 Task: Schedule a meeting to discuss spiritual growth goals.
Action: Mouse moved to (70, 97)
Screenshot: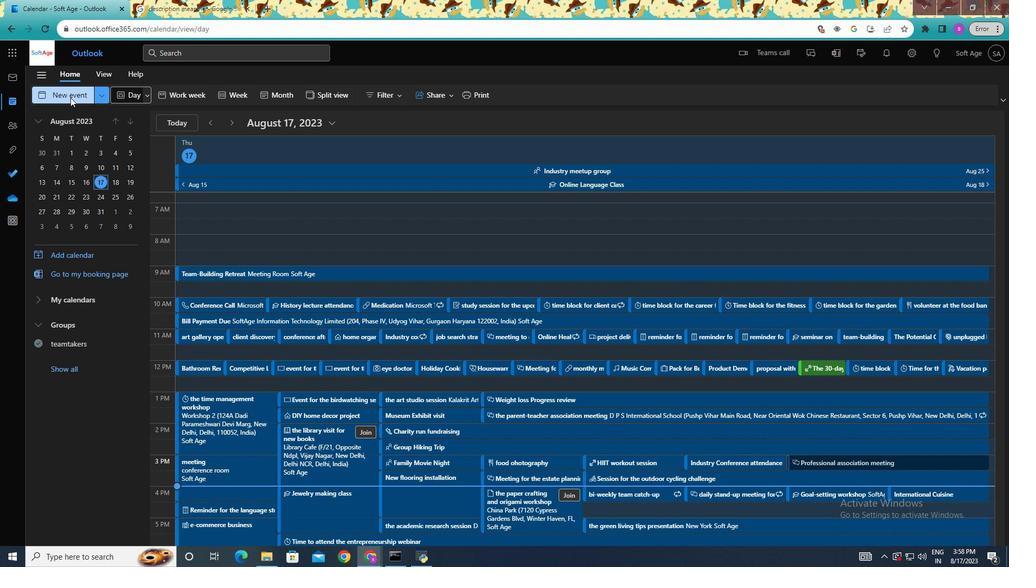
Action: Mouse pressed left at (70, 97)
Screenshot: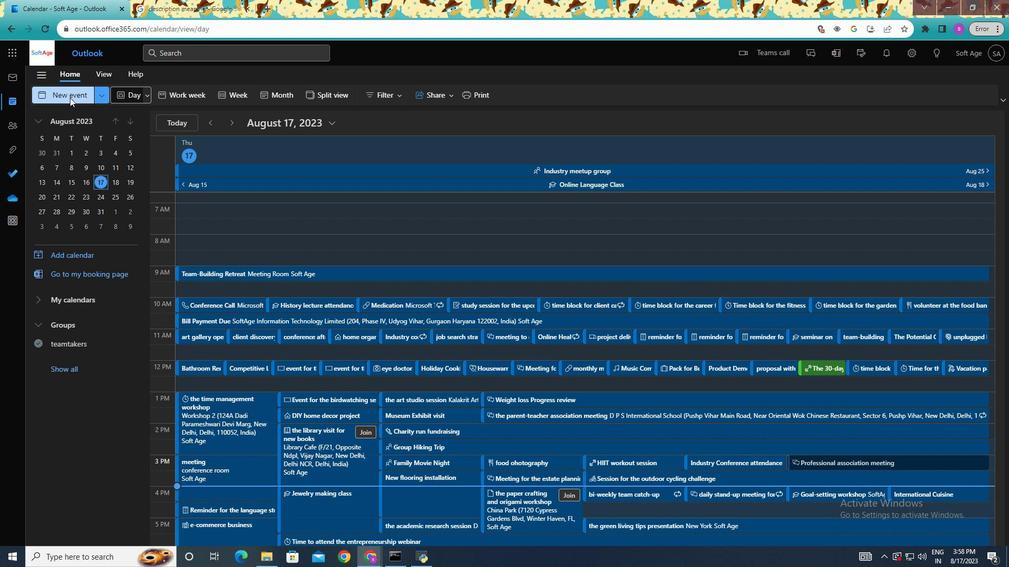 
Action: Mouse moved to (305, 158)
Screenshot: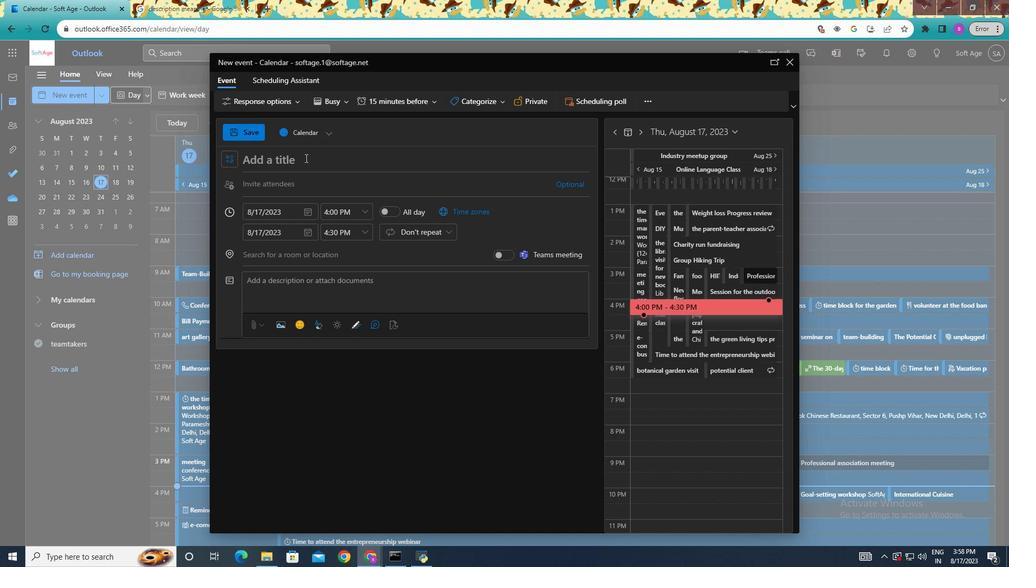 
Action: Mouse pressed left at (305, 158)
Screenshot: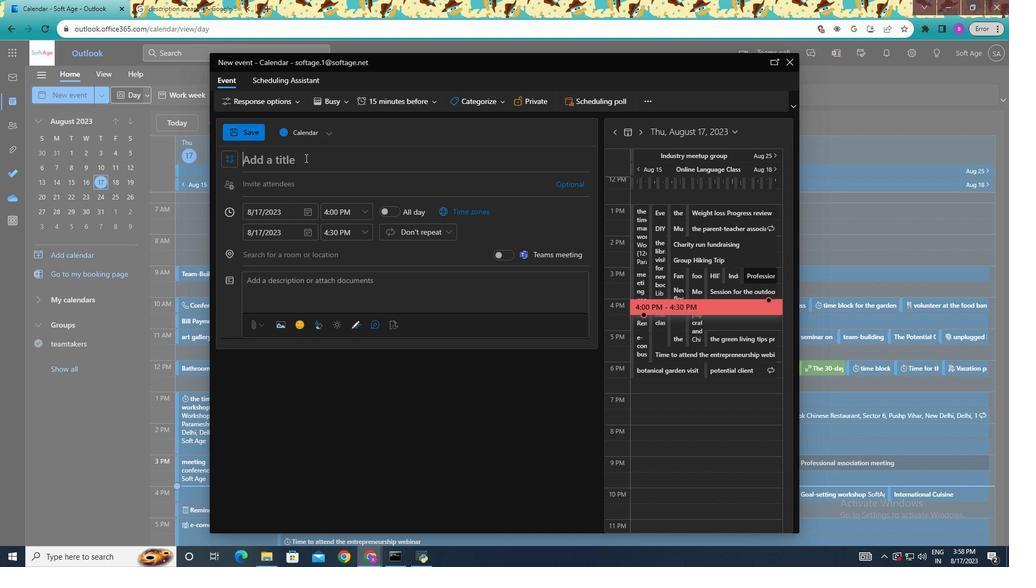 
Action: Key pressed <Key.shift>Discuss<Key.space>spriritual<Key.space>growth<Key.space>goals
Screenshot: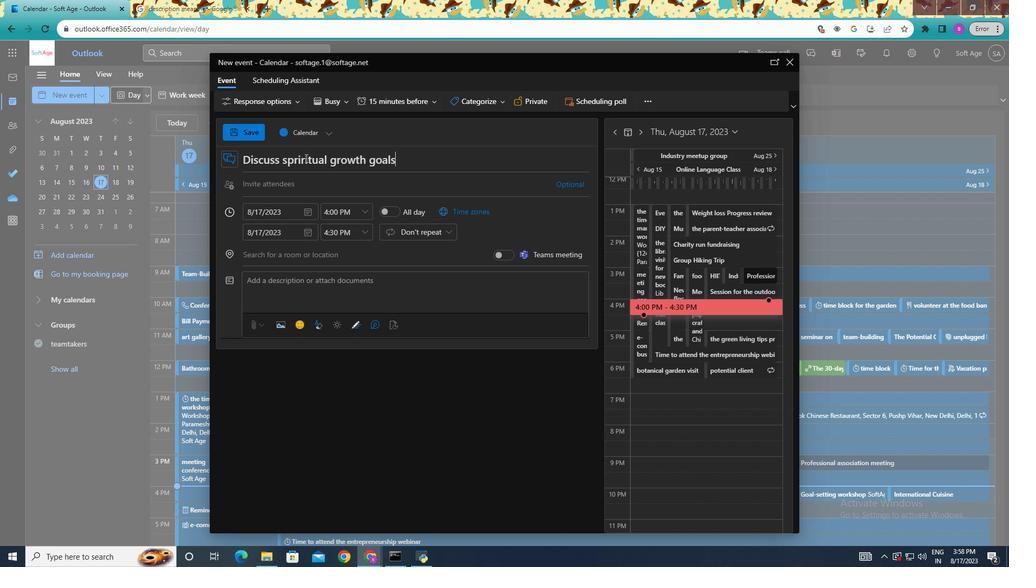 
Action: Mouse moved to (289, 186)
Screenshot: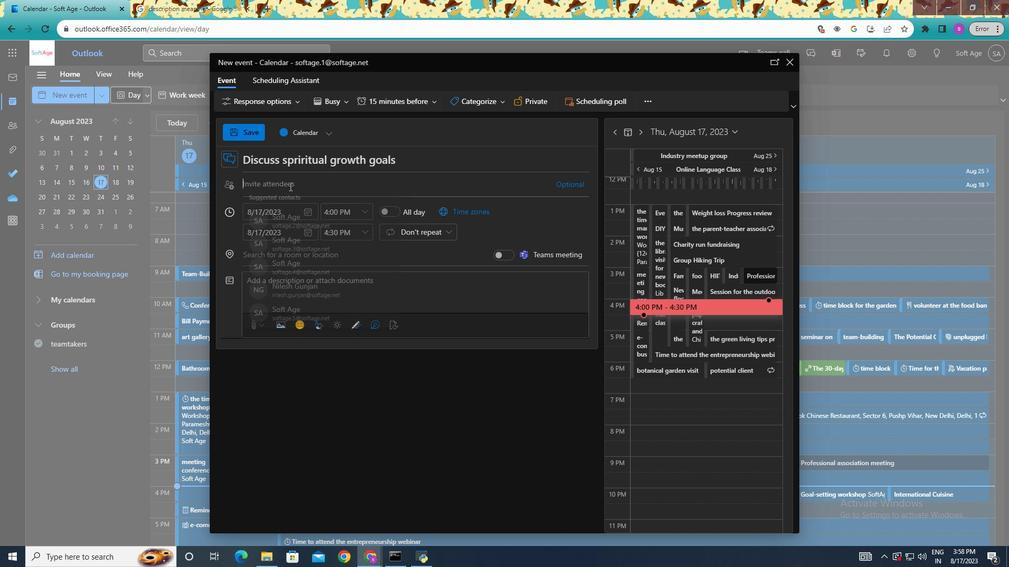 
Action: Mouse pressed left at (289, 186)
Screenshot: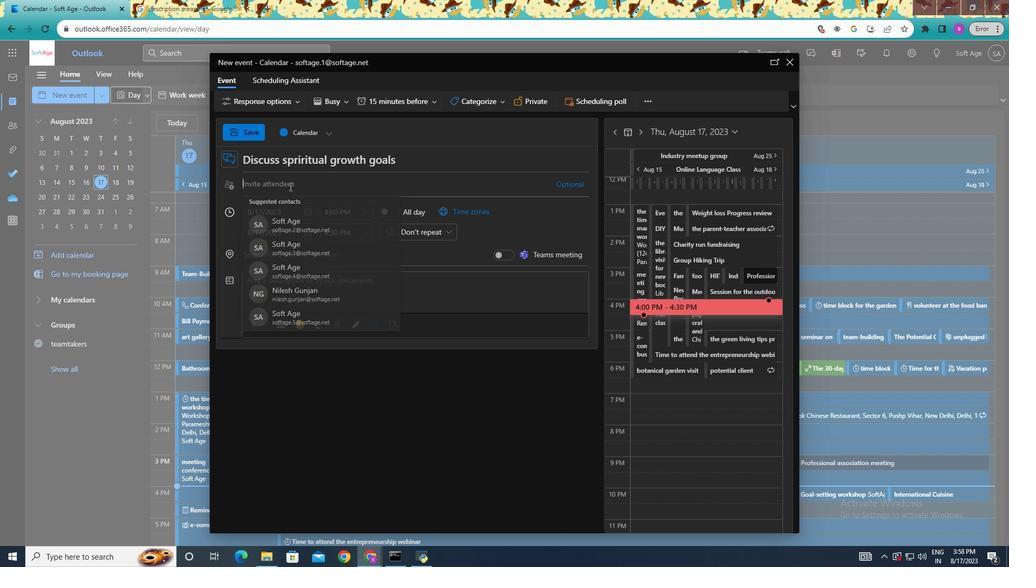 
Action: Mouse moved to (297, 234)
Screenshot: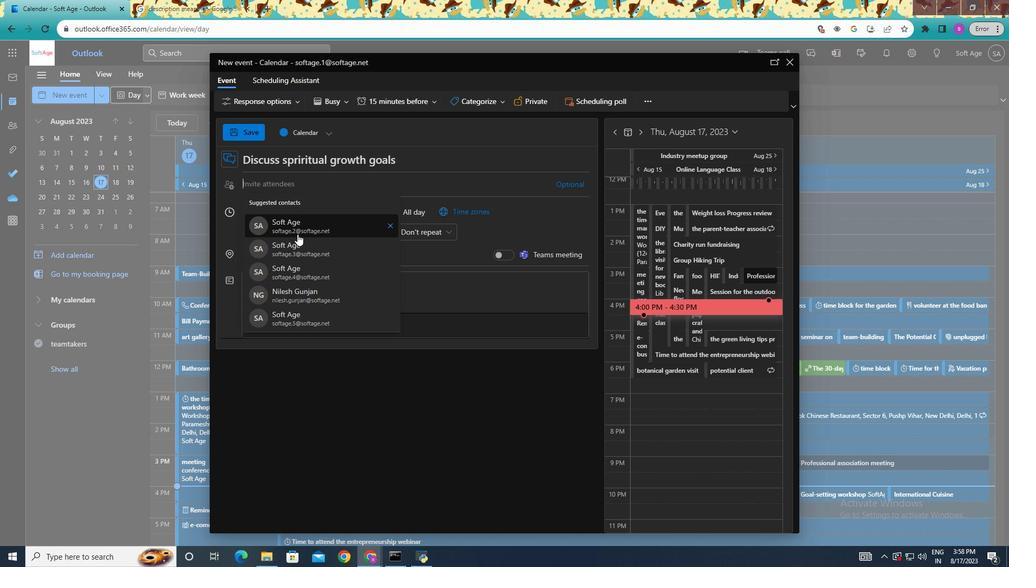 
Action: Mouse pressed left at (297, 234)
Screenshot: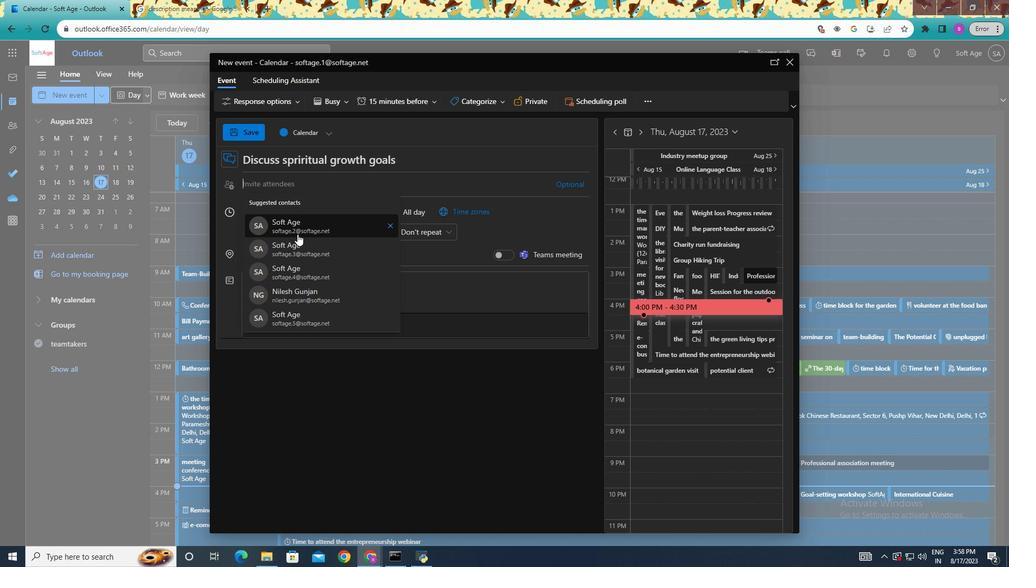 
Action: Mouse moved to (401, 272)
Screenshot: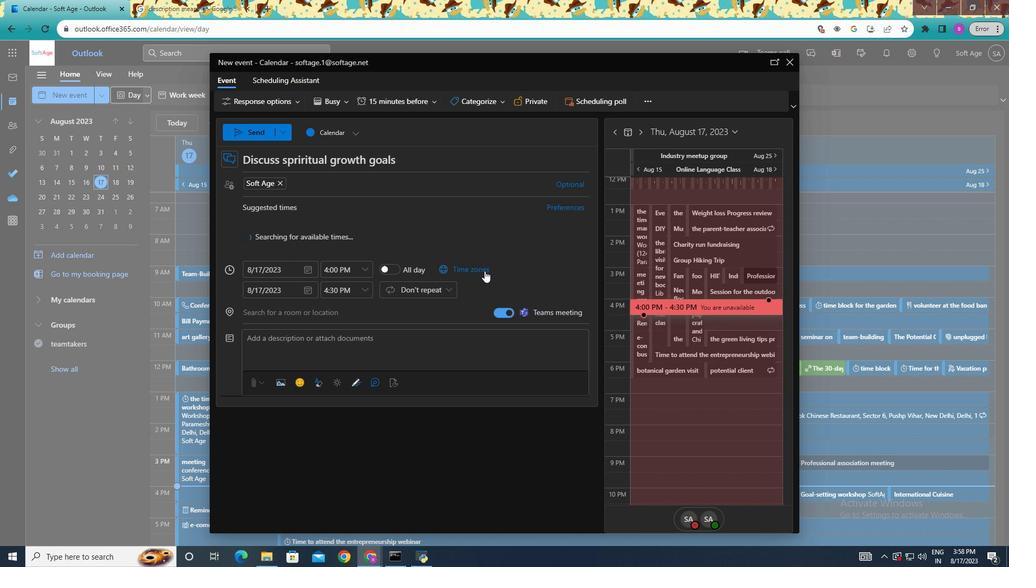 
Action: Mouse scrolled (401, 271) with delta (0, 0)
Screenshot: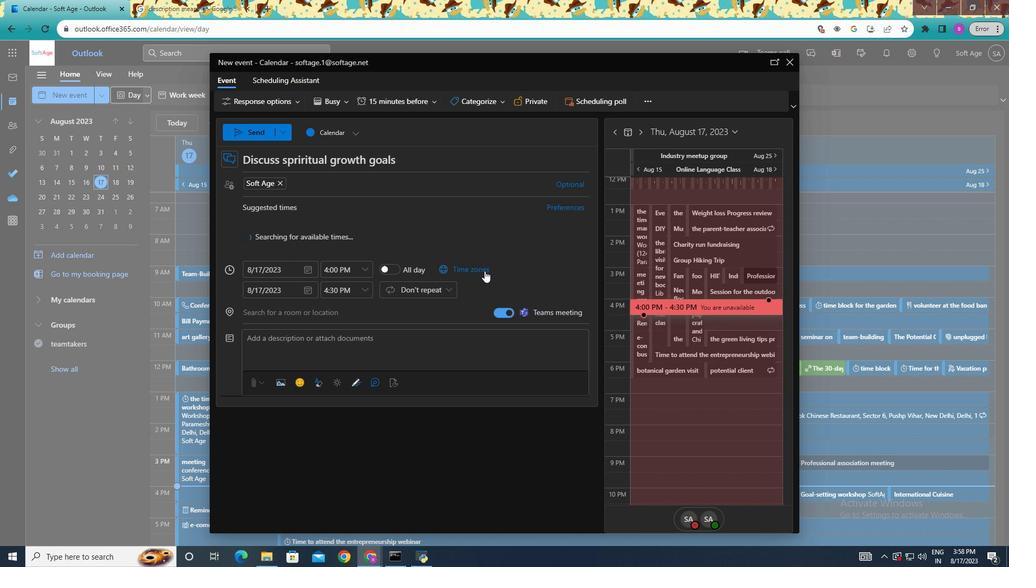 
Action: Mouse moved to (301, 266)
Screenshot: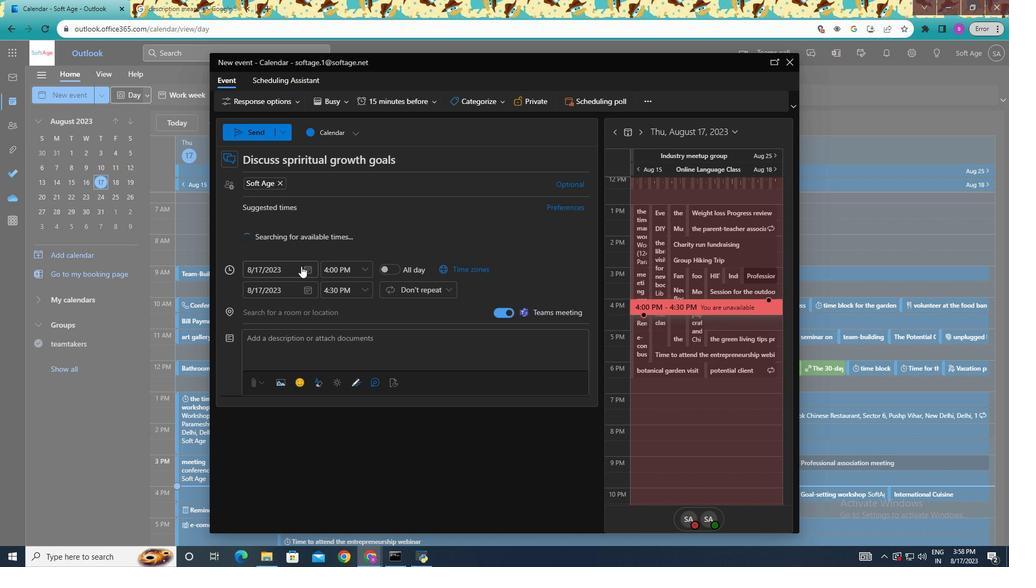 
Action: Mouse pressed left at (301, 266)
Screenshot: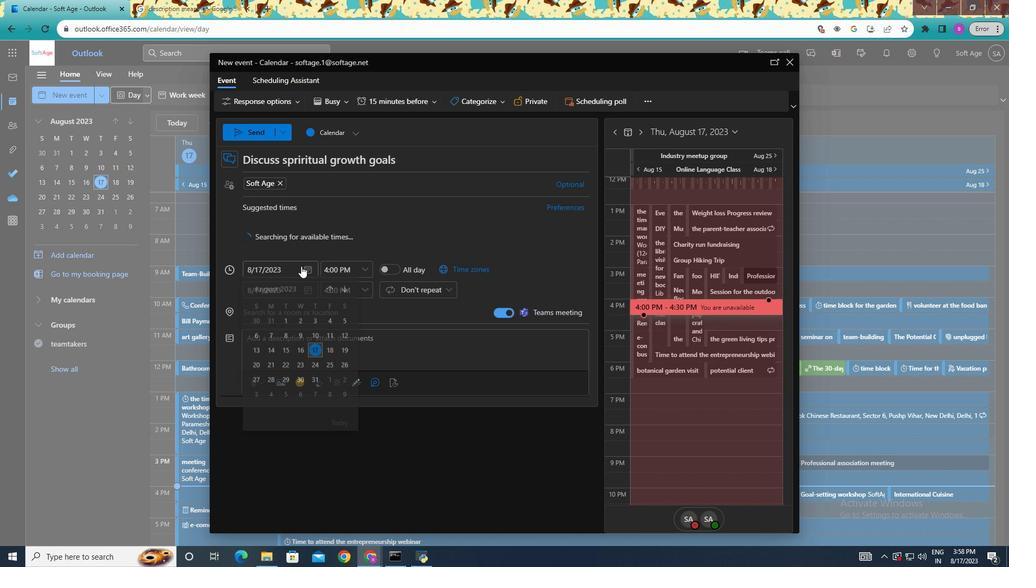 
Action: Mouse moved to (349, 356)
Screenshot: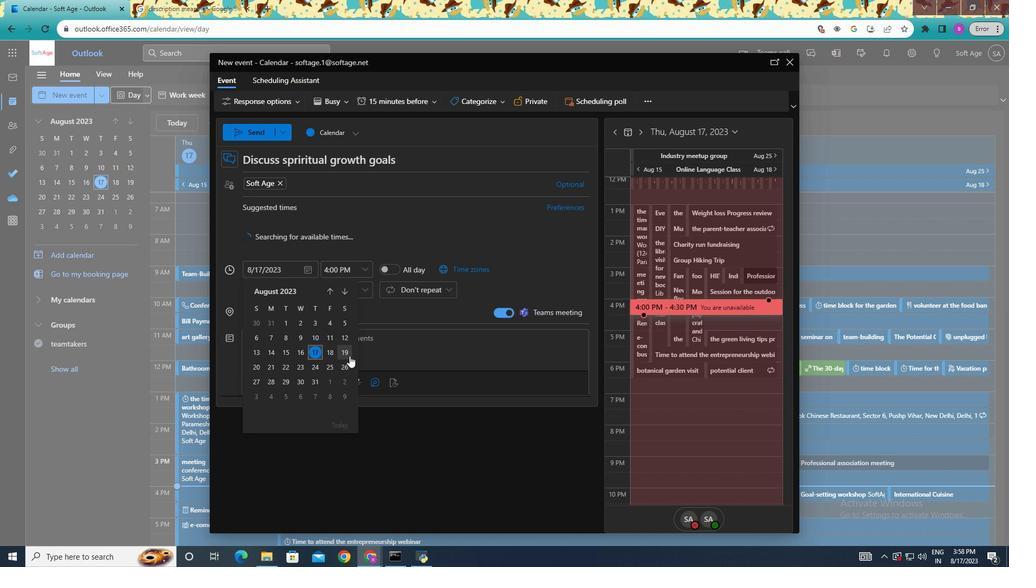 
Action: Mouse pressed left at (349, 356)
Screenshot: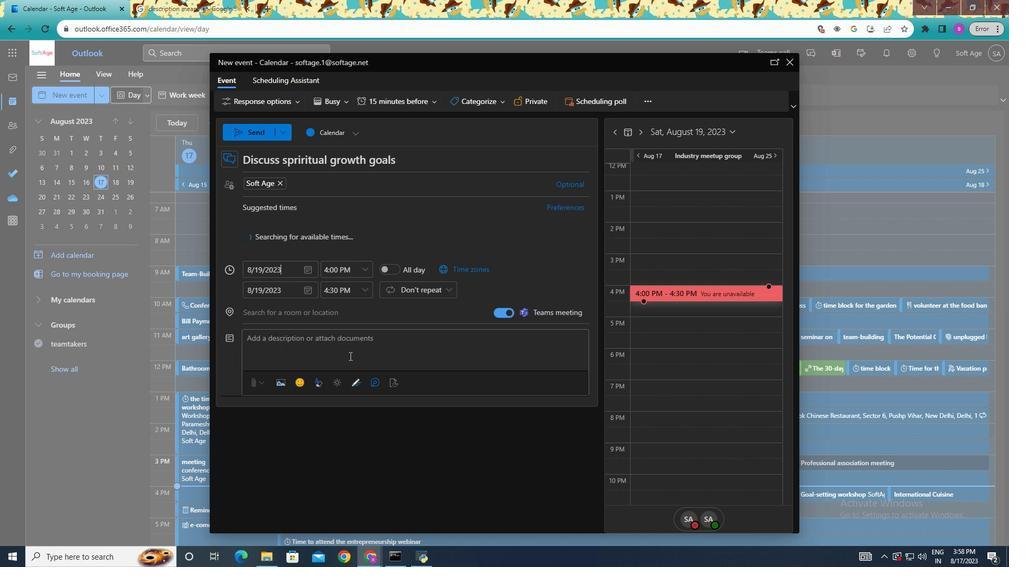 
Action: Mouse moved to (365, 273)
Screenshot: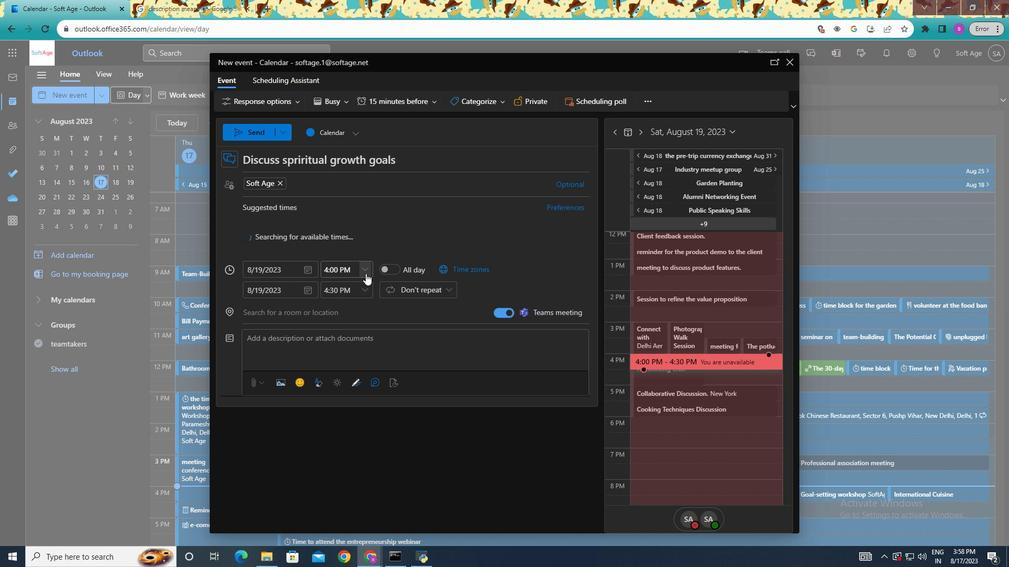 
Action: Mouse pressed left at (365, 273)
Screenshot: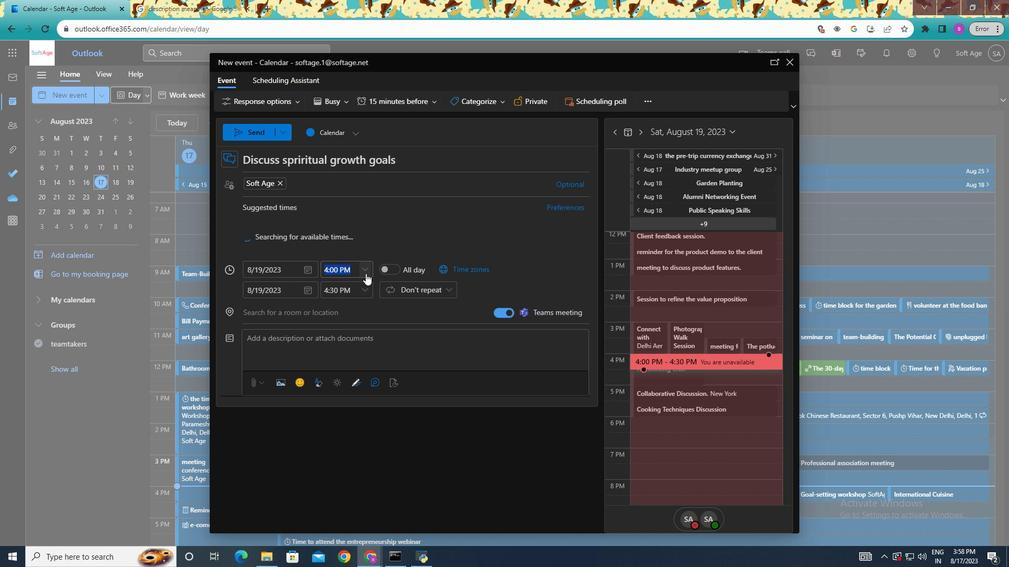 
Action: Mouse moved to (347, 308)
Screenshot: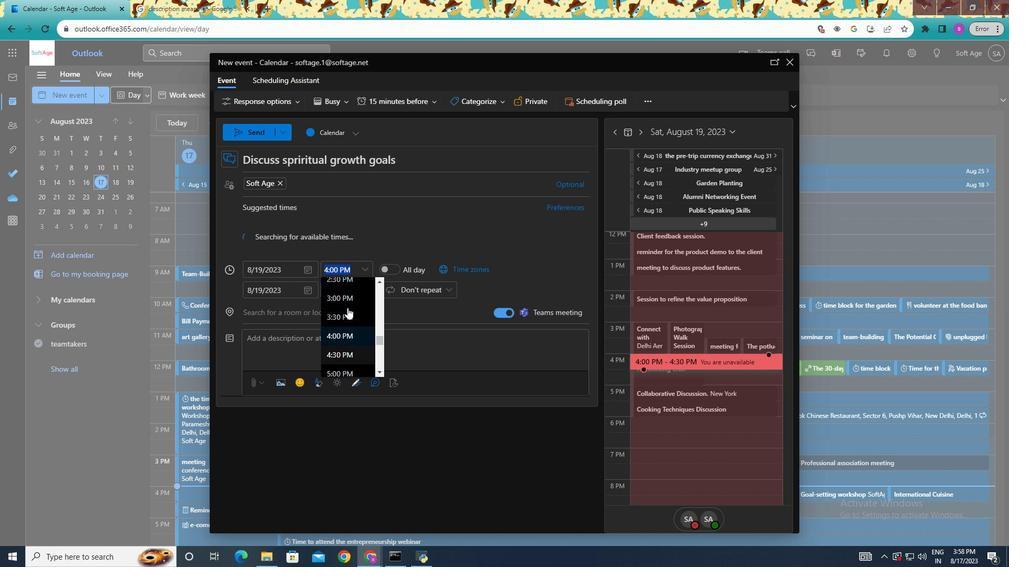 
Action: Mouse scrolled (347, 308) with delta (0, 0)
Screenshot: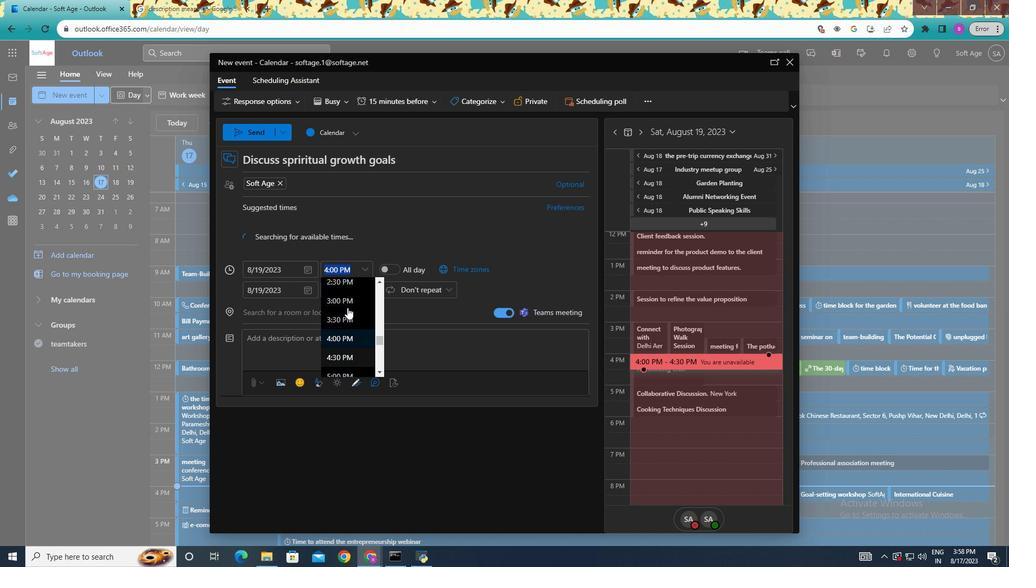
Action: Mouse moved to (358, 300)
Screenshot: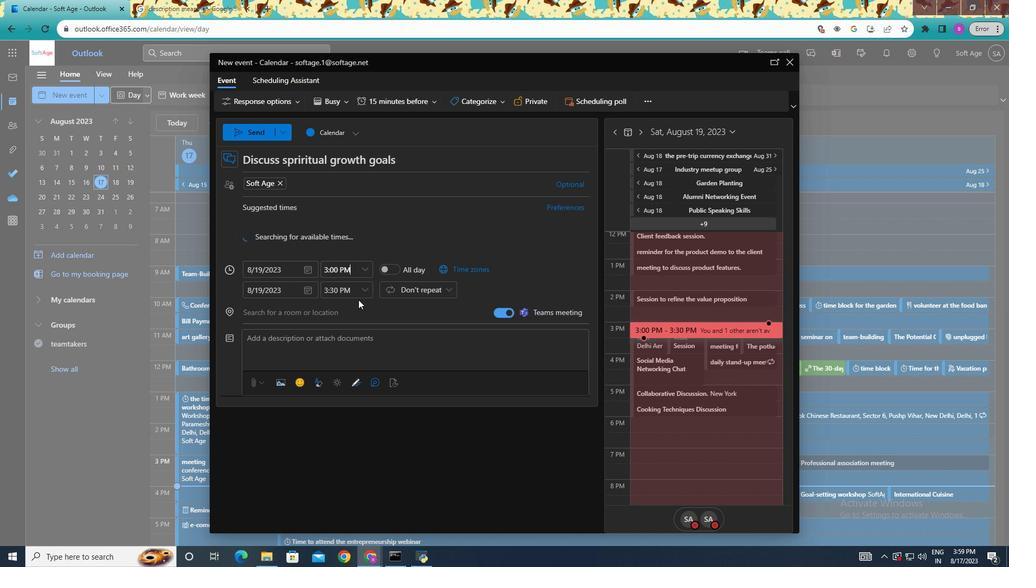 
Action: Mouse pressed left at (358, 300)
Screenshot: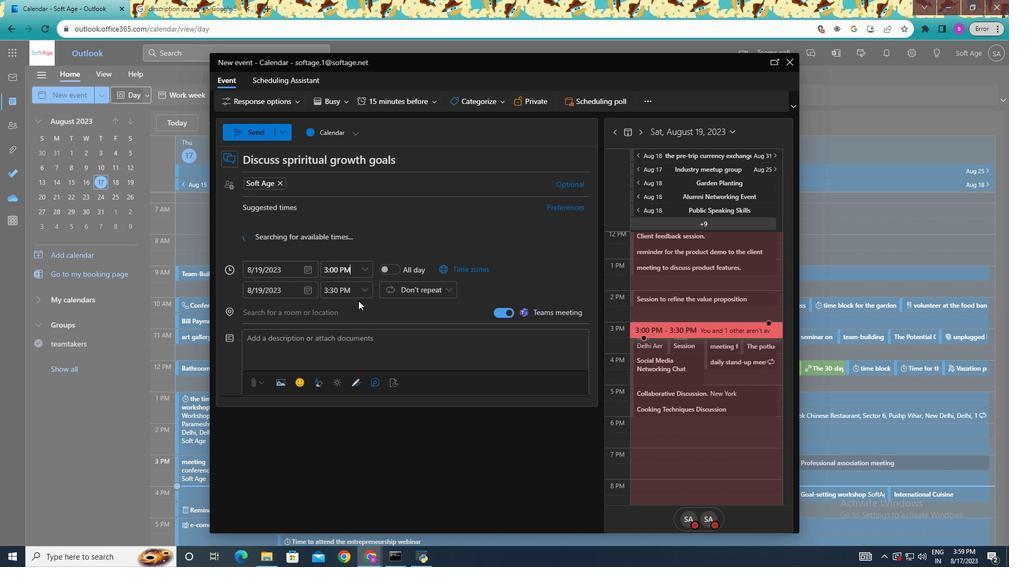 
Action: Mouse moved to (291, 310)
Screenshot: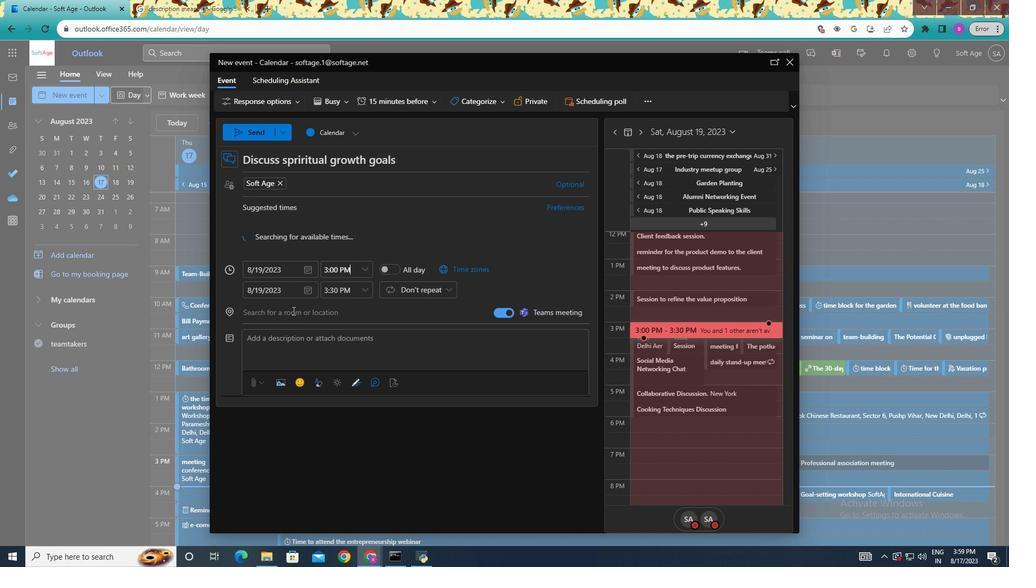
Action: Mouse pressed left at (291, 310)
Screenshot: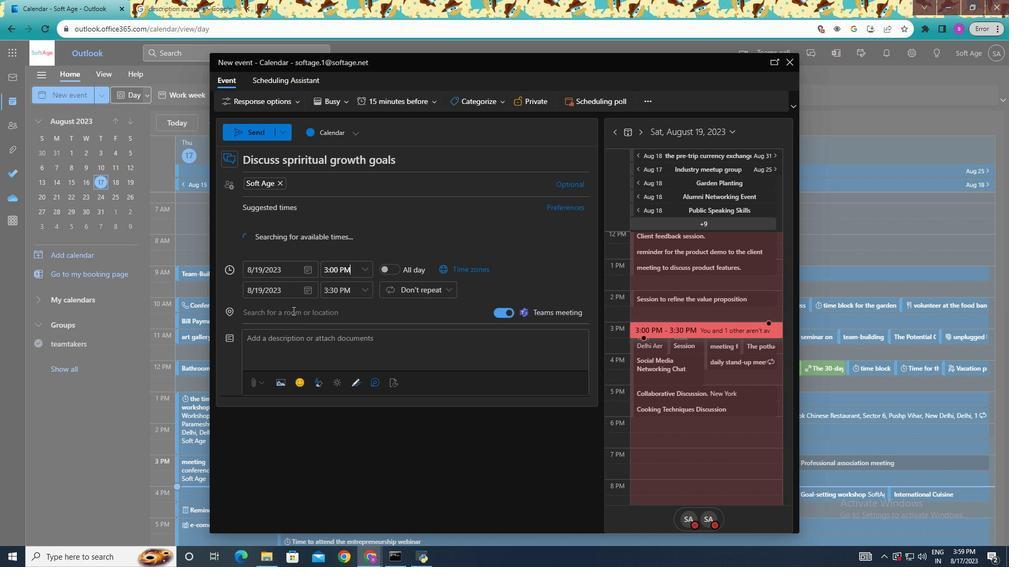 
Action: Mouse moved to (317, 375)
Screenshot: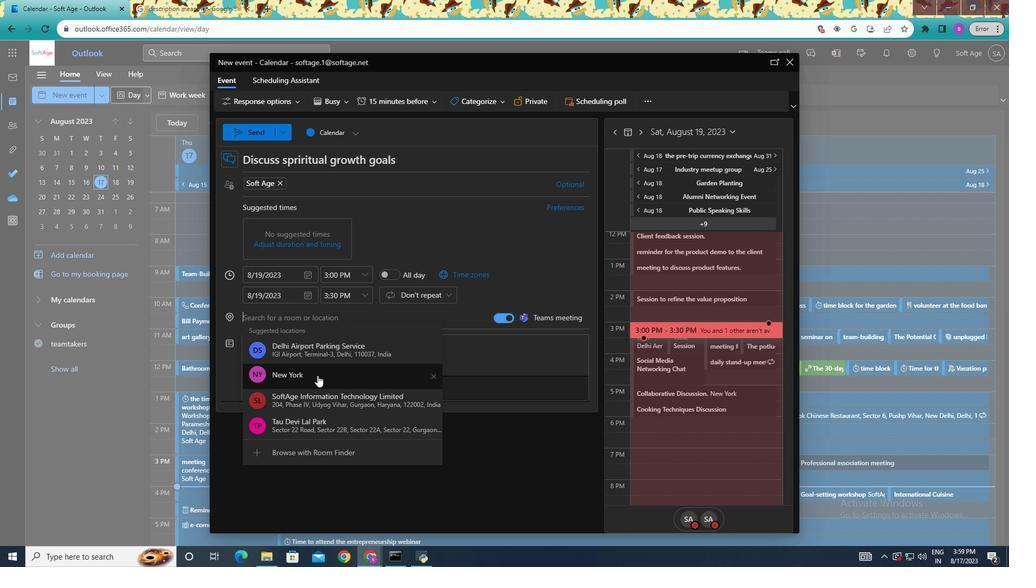 
Action: Mouse pressed left at (317, 375)
Screenshot: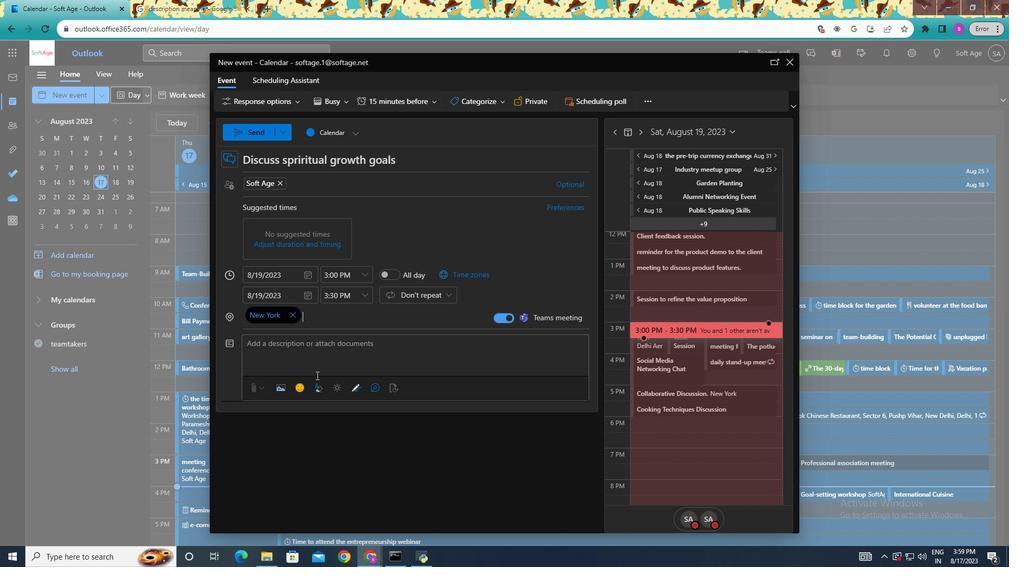 
Action: Mouse moved to (285, 336)
Screenshot: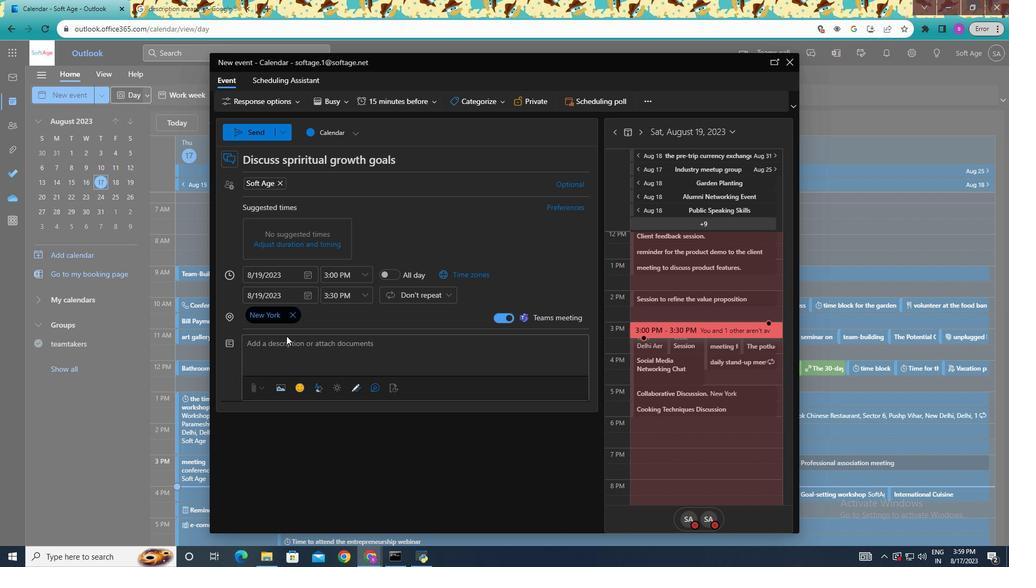 
Action: Mouse pressed left at (285, 336)
Screenshot: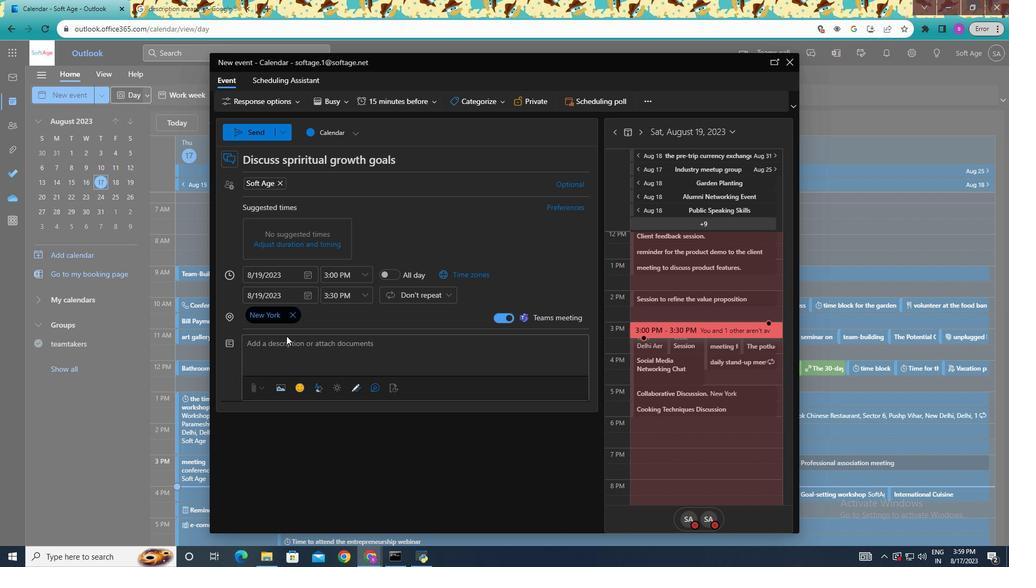 
Action: Mouse moved to (287, 343)
Screenshot: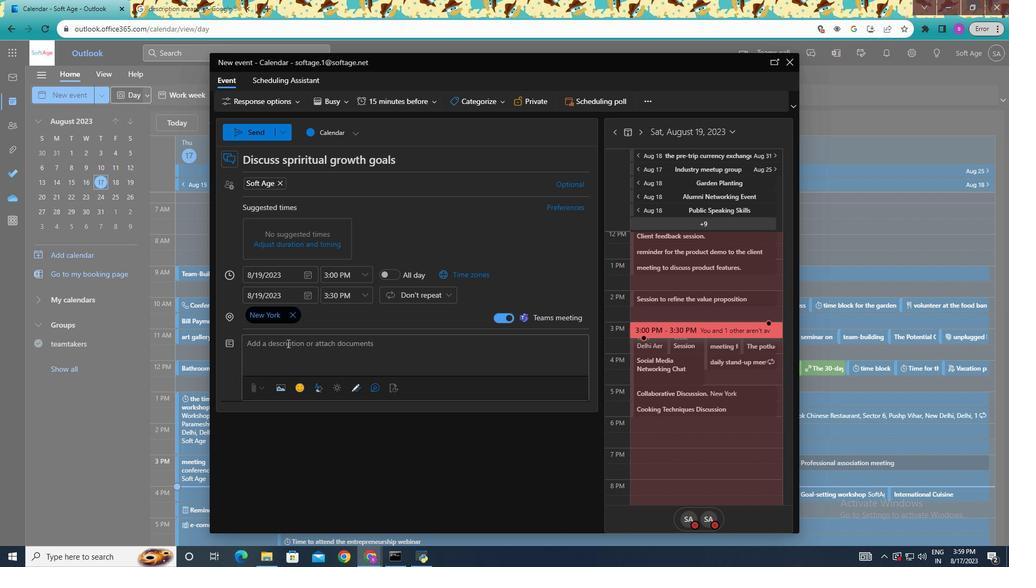 
Action: Mouse pressed left at (287, 343)
Screenshot: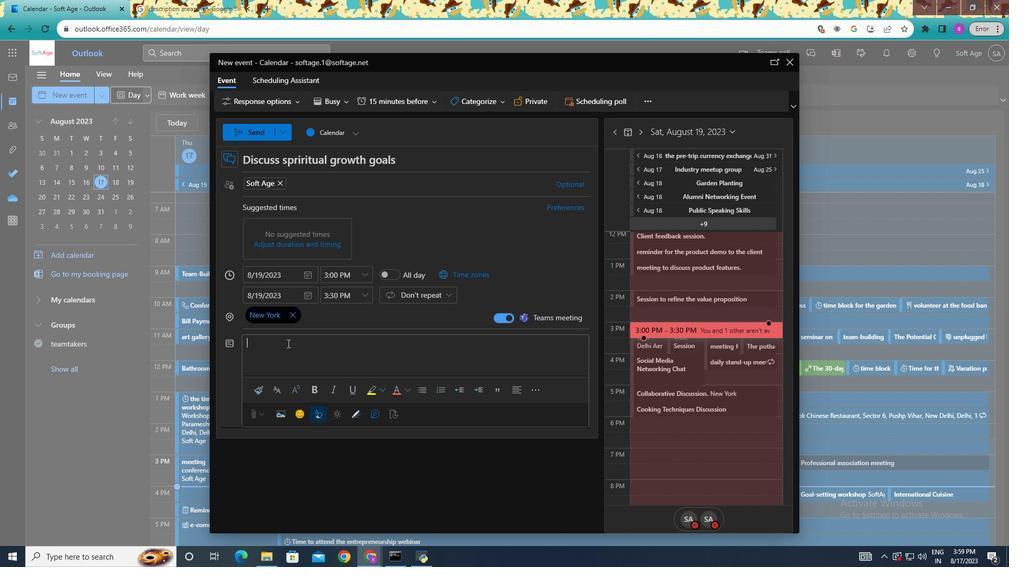 
Action: Key pressed <Key.shift>Spiritual<Key.space>growth<Key.space>goals<Key.space>are<Key.space>personal<Key.space>objectives<Key.space>aimed<Key.space>at<Key.space>enhancing<Key.space>yours<Key.backspace><Key.space>spirtual<Key.space>well<Key.backspace><Key.backspace><Key.backspace><Key.backspace><Key.backspace><Key.backspace><Key.backspace><Key.backspace><Key.backspace><Key.backspace>ritual<Key.space>gr<Key.backspace><Key.backspace>well-<Key.space>being<Key.space>deepening<Key.space>your<Key.space>connection<Key.space>to<Key.space>your<Key.space>inner<Key.space>self,<Key.space>and<Key.space>expanding<Key.space>your<Key.space>understanding<Key.space>of<Key.space>the<Key.space>universe<Key.space>and<Key.space>your<Key.space>place<Key.space>within<Key.space>it.<Key.space><Key.shift>These<Key.space>goals<Key.space>are<Key.space>highly<Key.space>individula<Key.space><Key.backspace><Key.backspace><Key.backspace>al<Key.space>can<Key.space>encompass<Key.space>a<Key.space>wide<Key.space>range<Key.space>of<Key.space>areas.<Key.space><Key.shift>Here<Key.space>are<Key.space>some<Key.space>key<Key.space>considerations<Key.space>and<Key.space>examples<Key.space>of<Key.space>spiritual<Key.space>growth<Key.space>goals
Screenshot: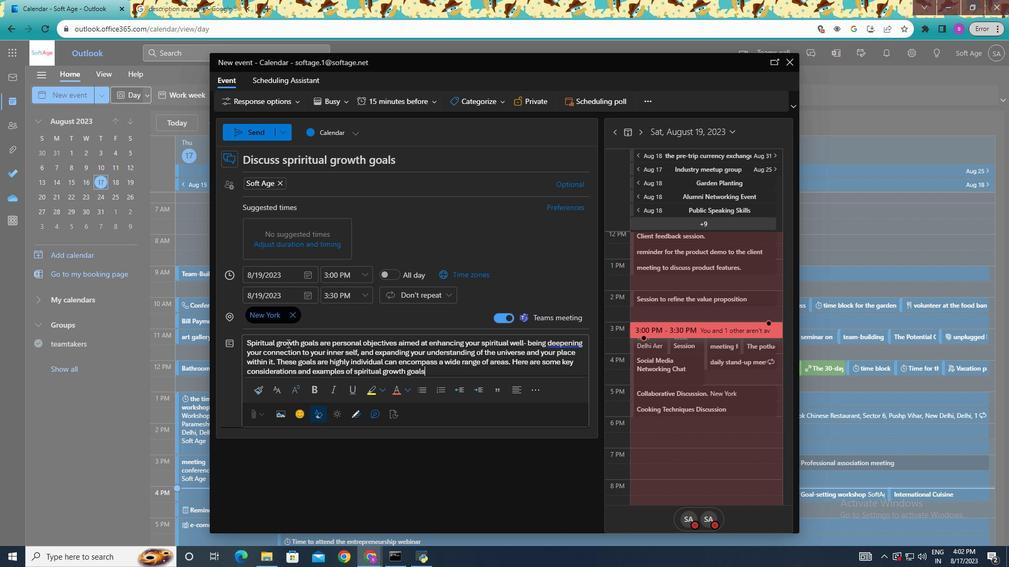 
Action: Mouse moved to (440, 351)
Screenshot: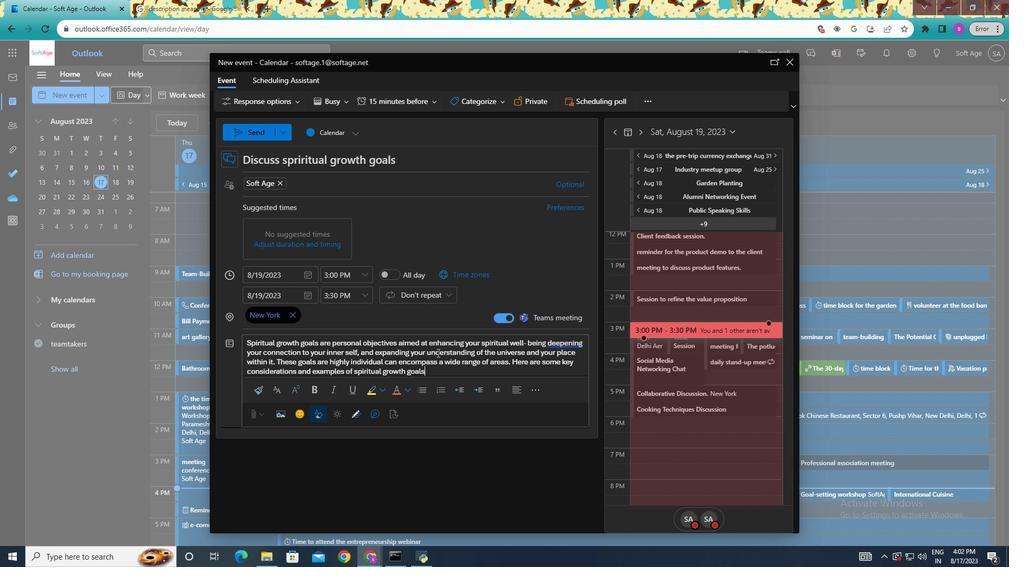 
Action: Mouse scrolled (440, 350) with delta (0, 0)
Screenshot: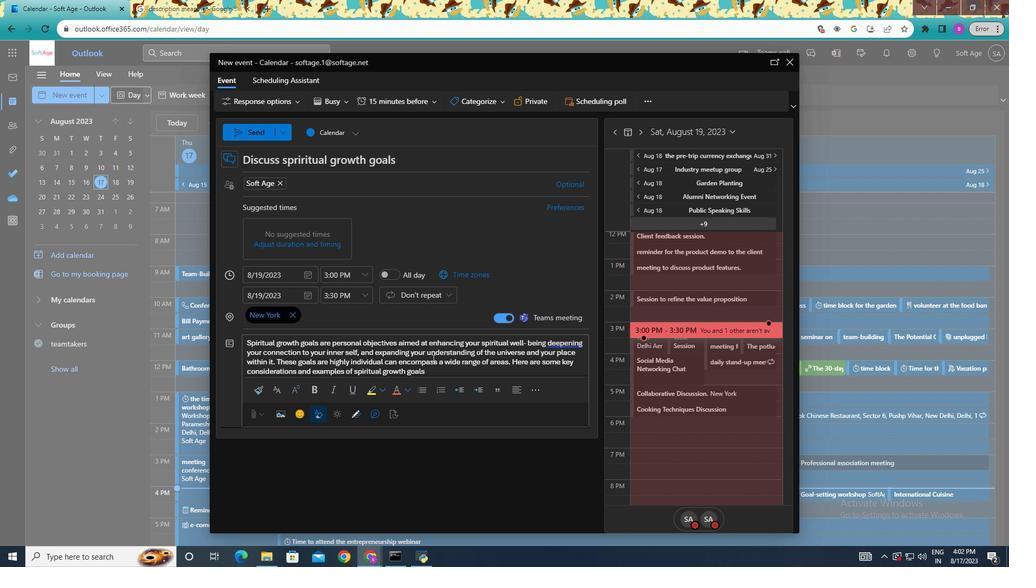
Action: Mouse moved to (436, 100)
Screenshot: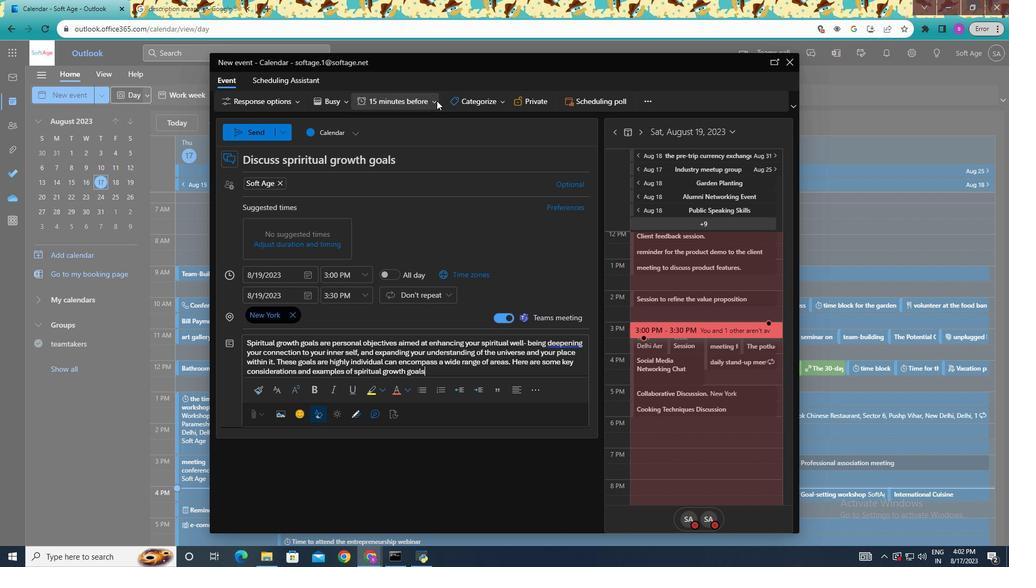 
Action: Mouse pressed left at (436, 100)
Screenshot: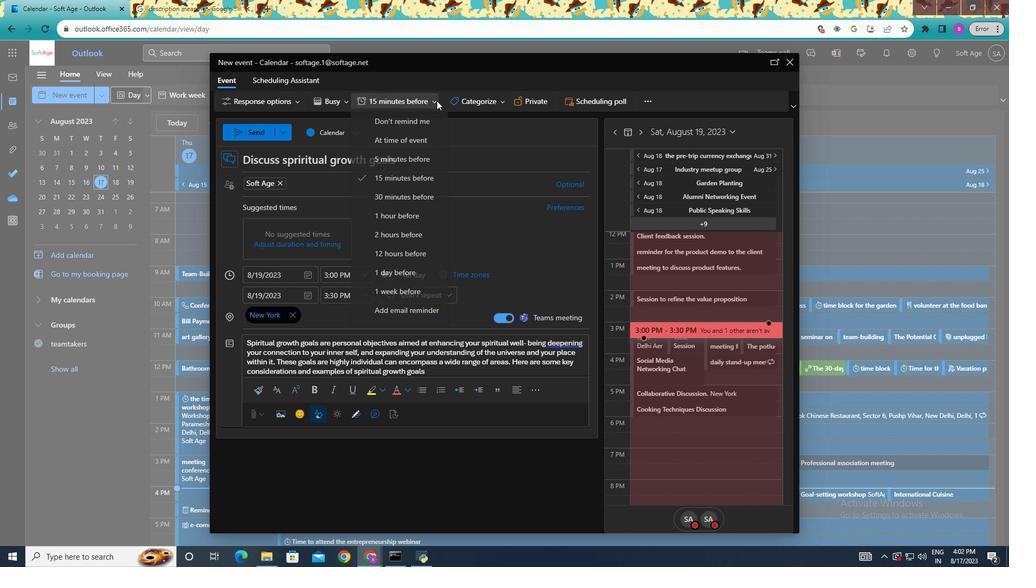 
Action: Mouse moved to (515, 242)
Screenshot: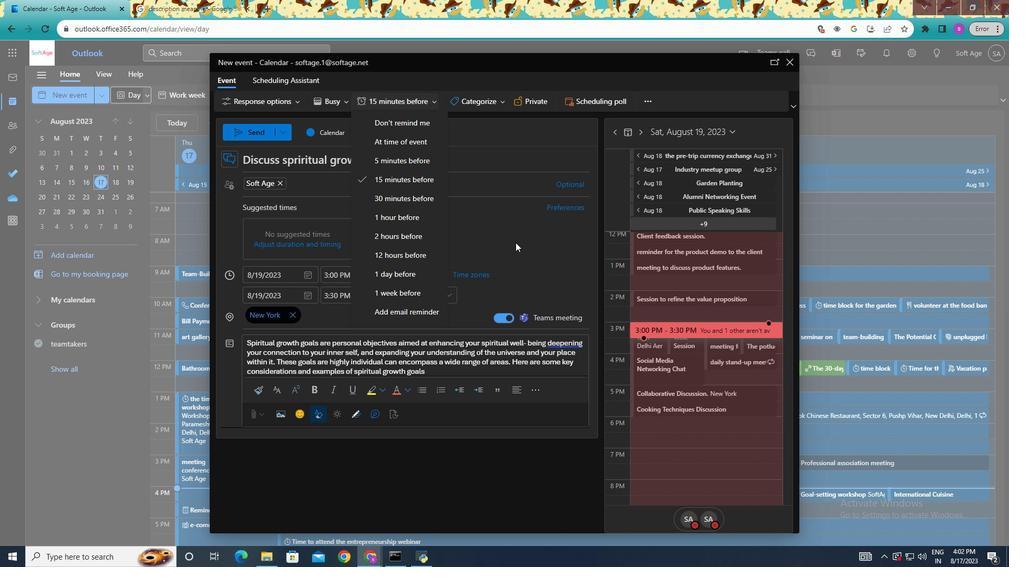 
Action: Mouse pressed left at (515, 242)
Screenshot: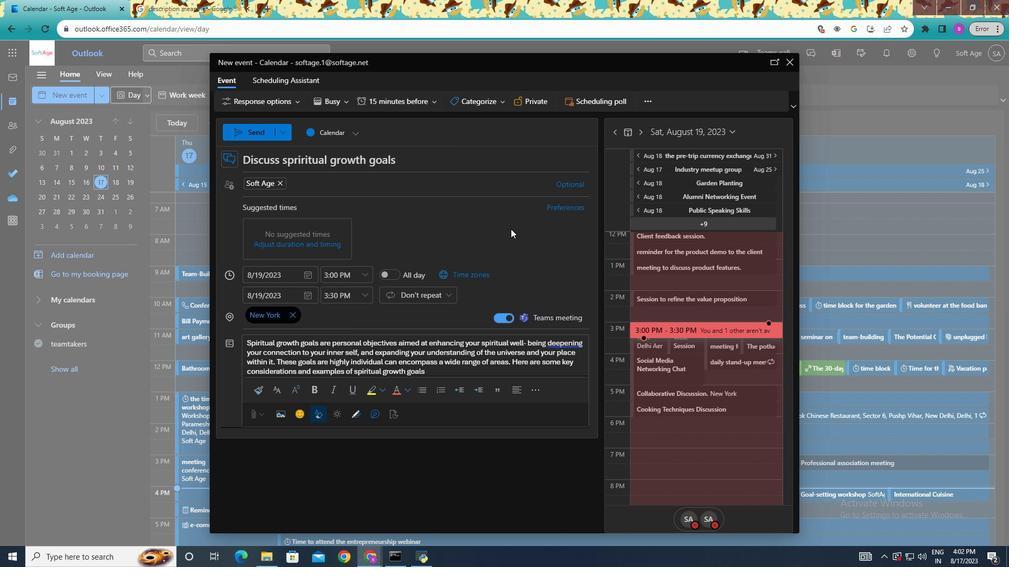 
Action: Mouse moved to (244, 135)
Screenshot: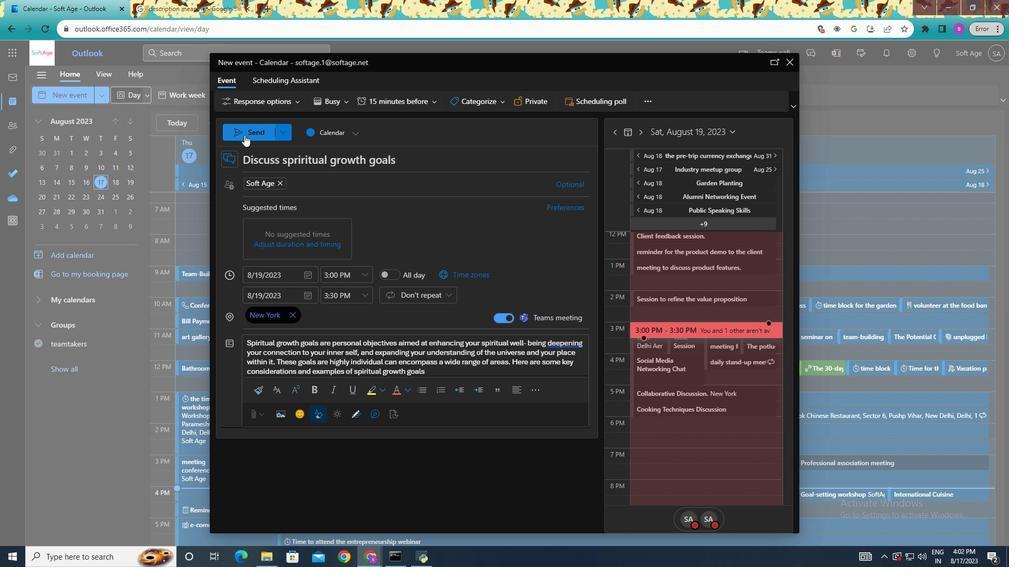 
Action: Mouse pressed left at (244, 135)
Screenshot: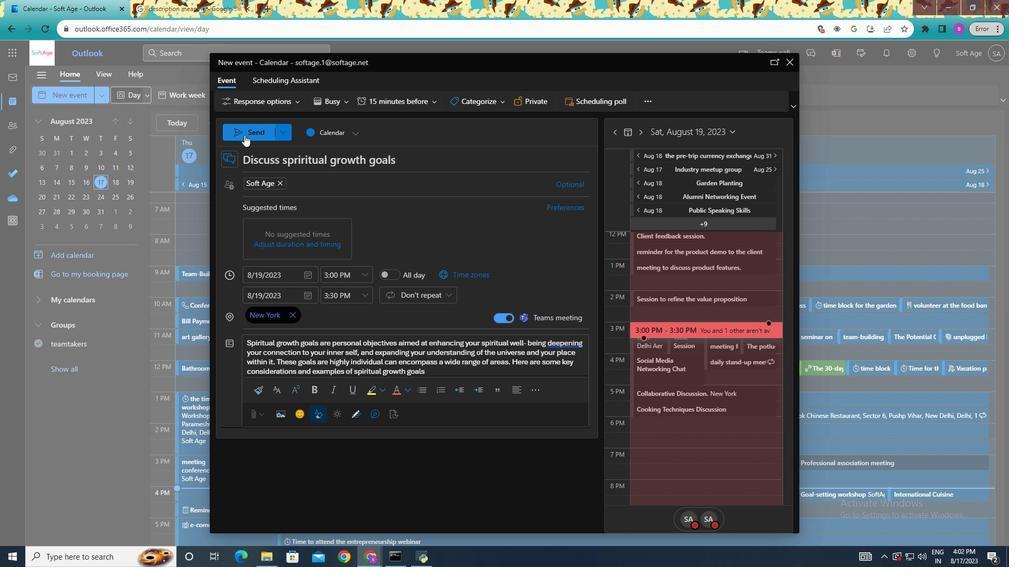 
Action: Mouse moved to (244, 135)
Screenshot: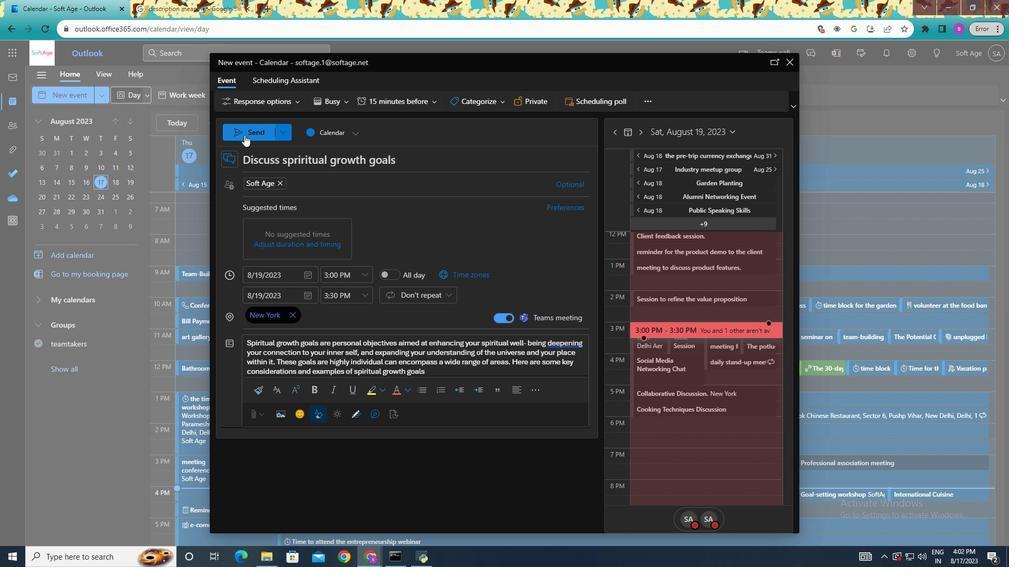 
